 Task: Create Board Website Design and Development to Workspace Information Technology Consulting. Create Board Social Media Influencer Analytics and Reporting to Workspace Information Technology Consulting. Create Board Customer Service Feedback Loop Implementation and Management to Workspace Information Technology Consulting
Action: Mouse moved to (394, 82)
Screenshot: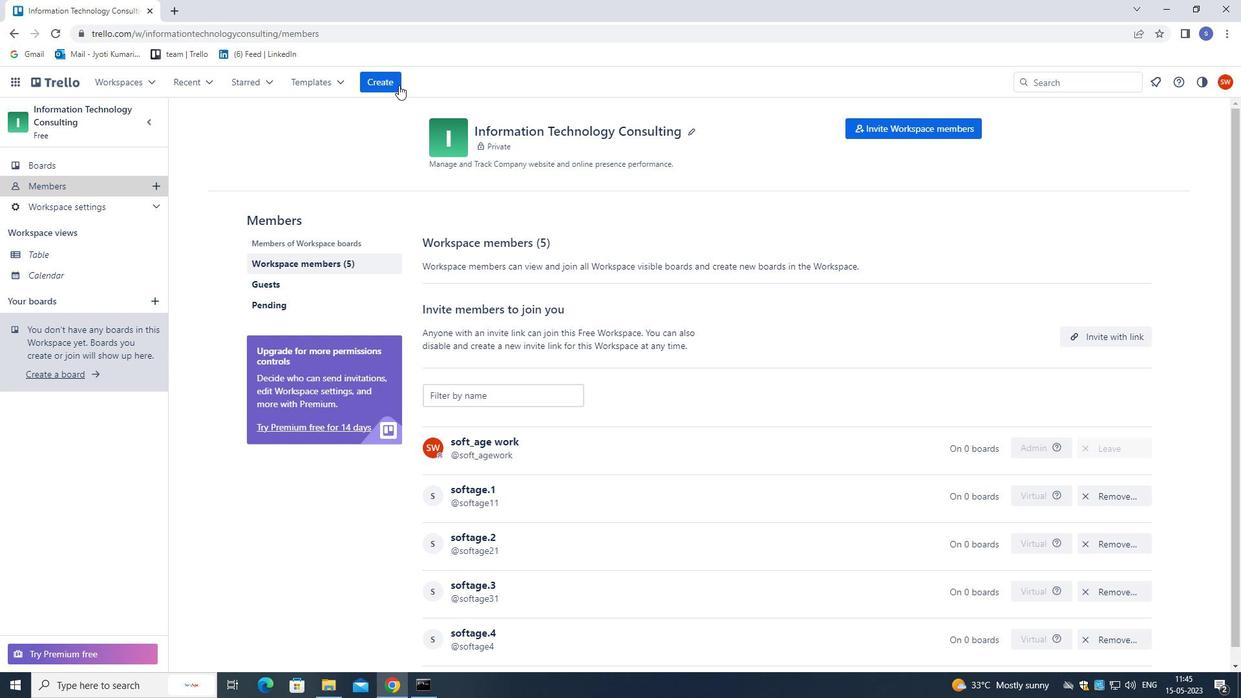 
Action: Mouse pressed left at (394, 82)
Screenshot: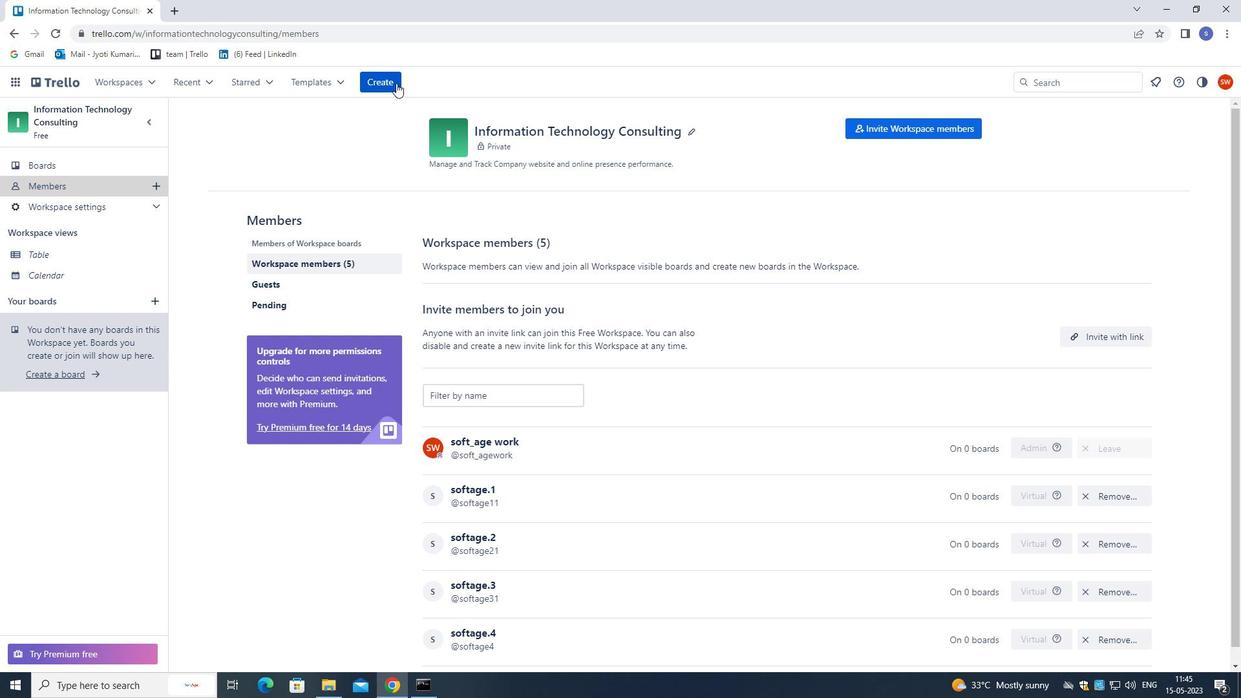 
Action: Mouse moved to (422, 130)
Screenshot: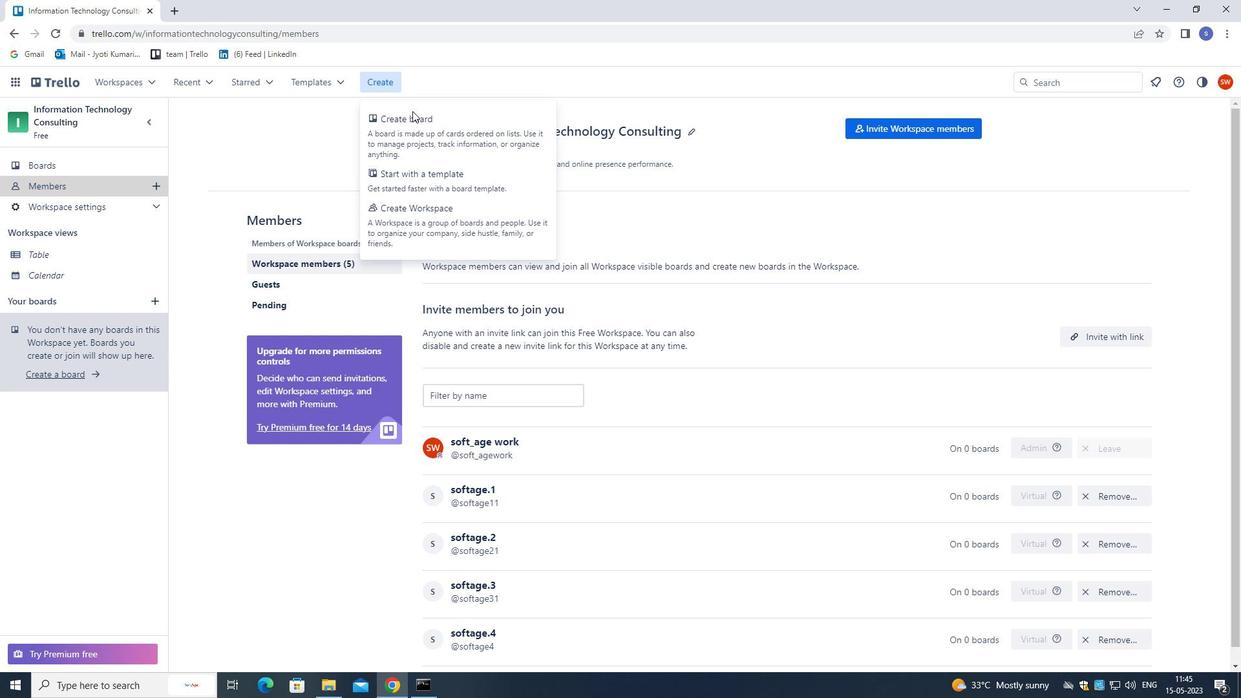 
Action: Mouse pressed left at (422, 130)
Screenshot: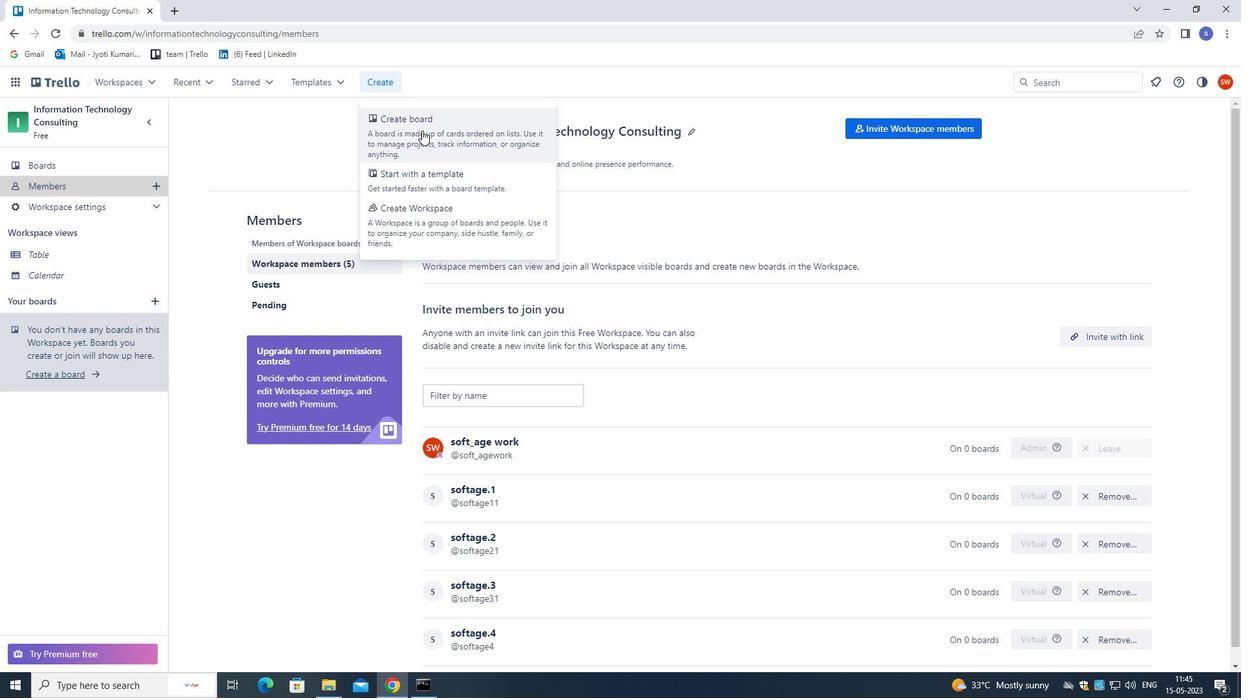 
Action: Mouse moved to (486, 146)
Screenshot: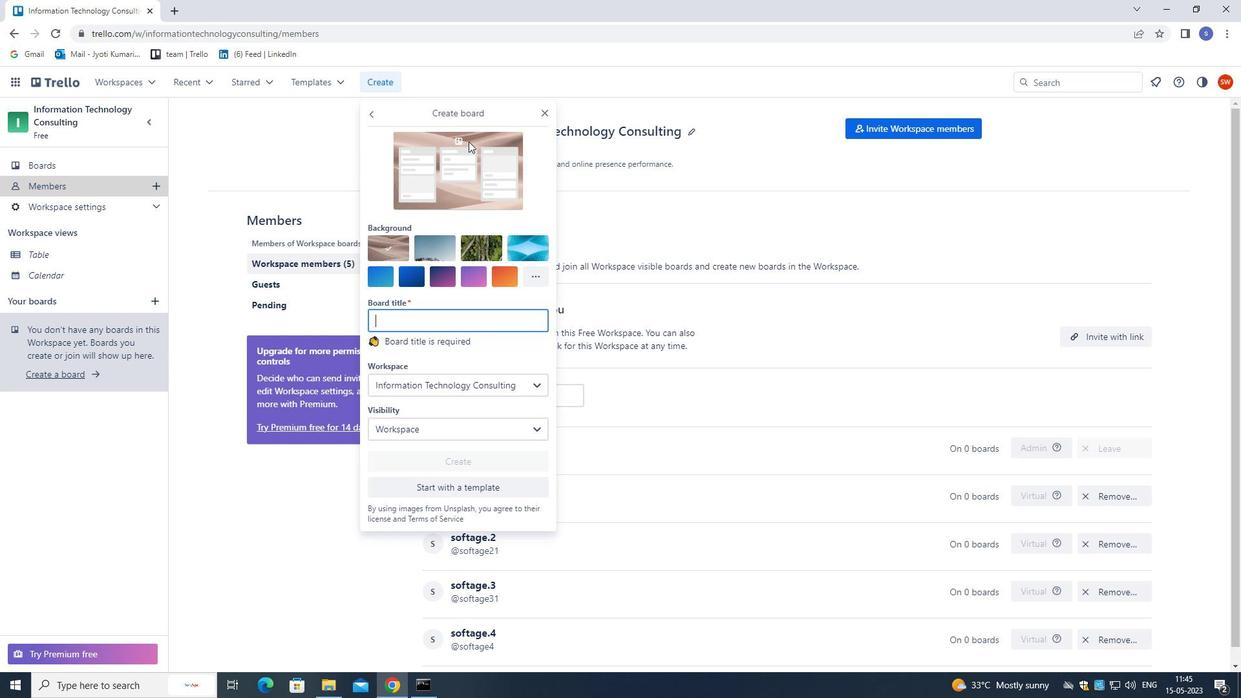 
Action: Key pressed <Key.shift>WEBSITE<Key.space><Key.shift>DESIGN<Key.space>AND<Key.space><Key.shift>DEVELOPMENT<Key.enter>
Screenshot: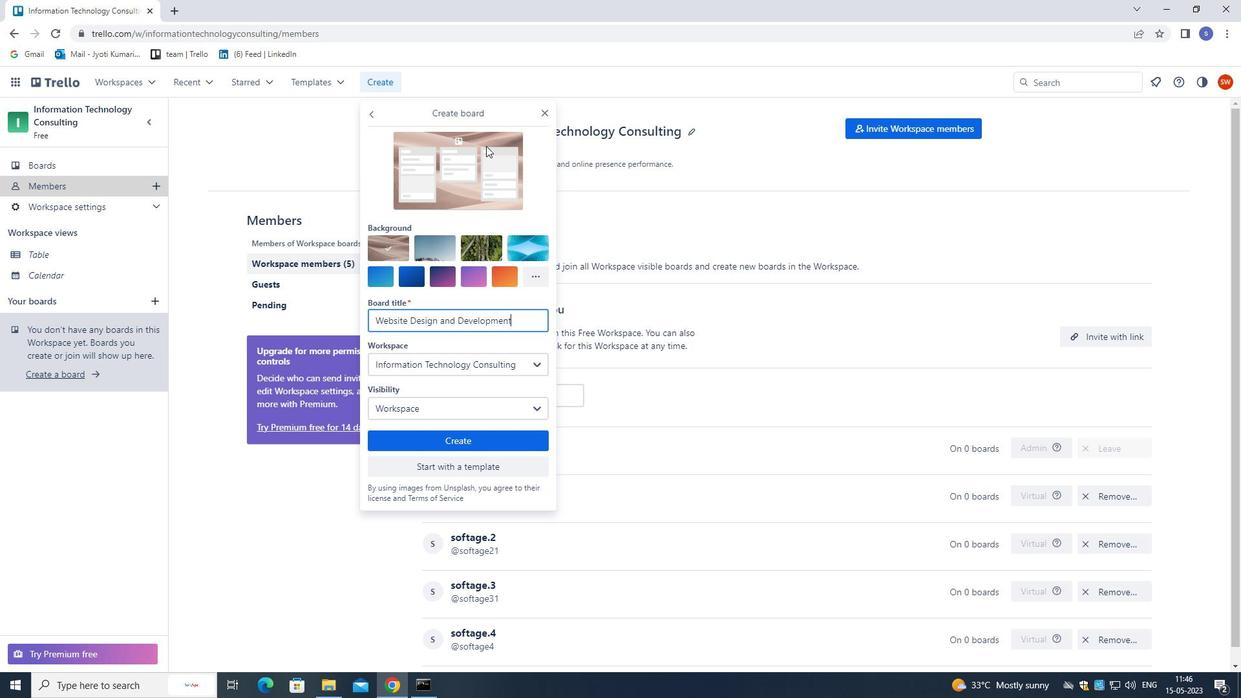 
Action: Mouse moved to (376, 76)
Screenshot: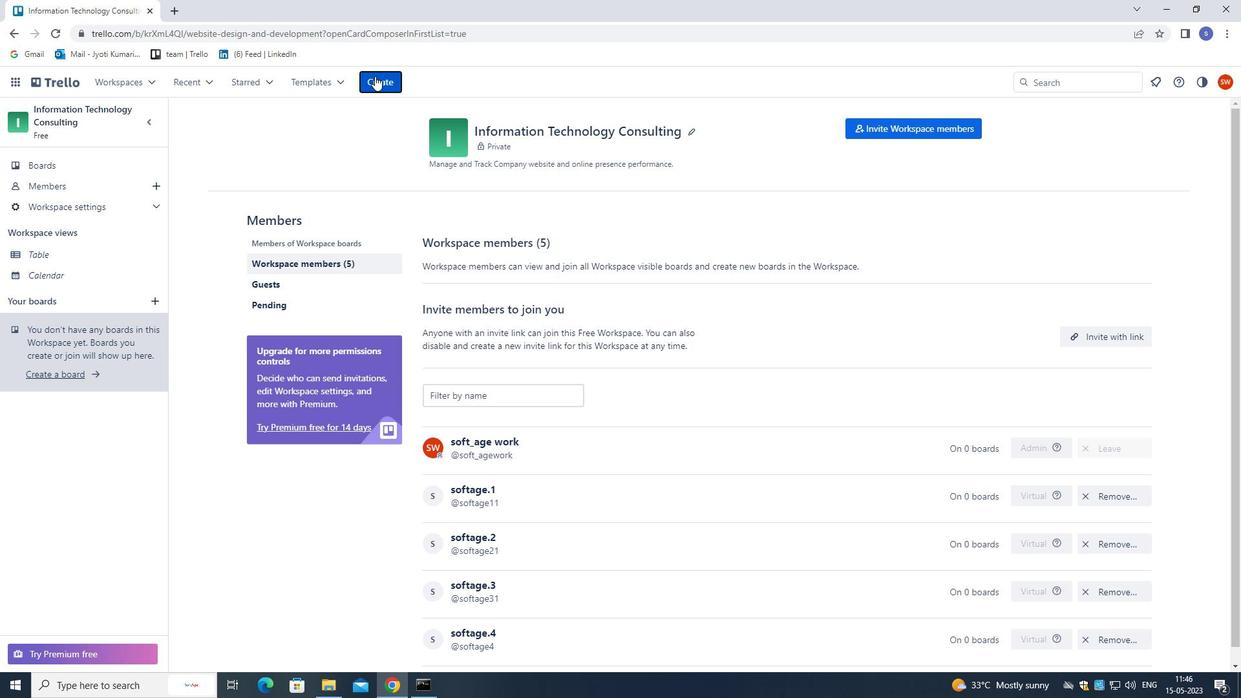 
Action: Mouse pressed left at (376, 76)
Screenshot: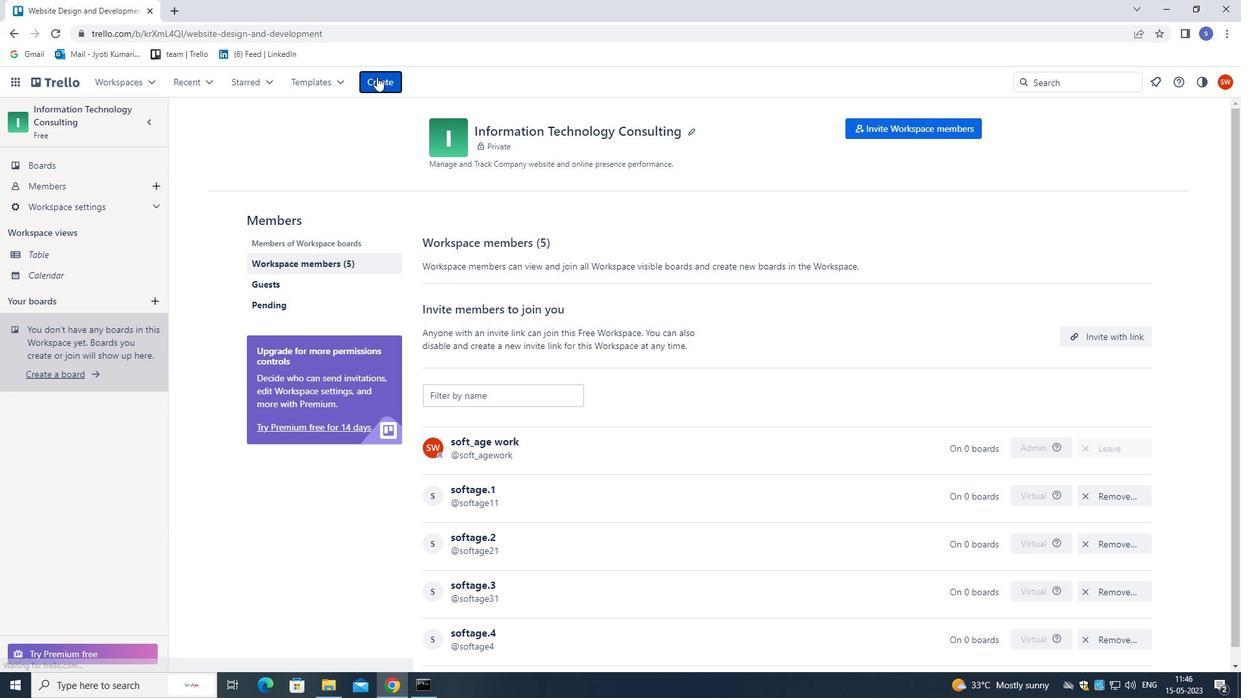 
Action: Mouse moved to (394, 151)
Screenshot: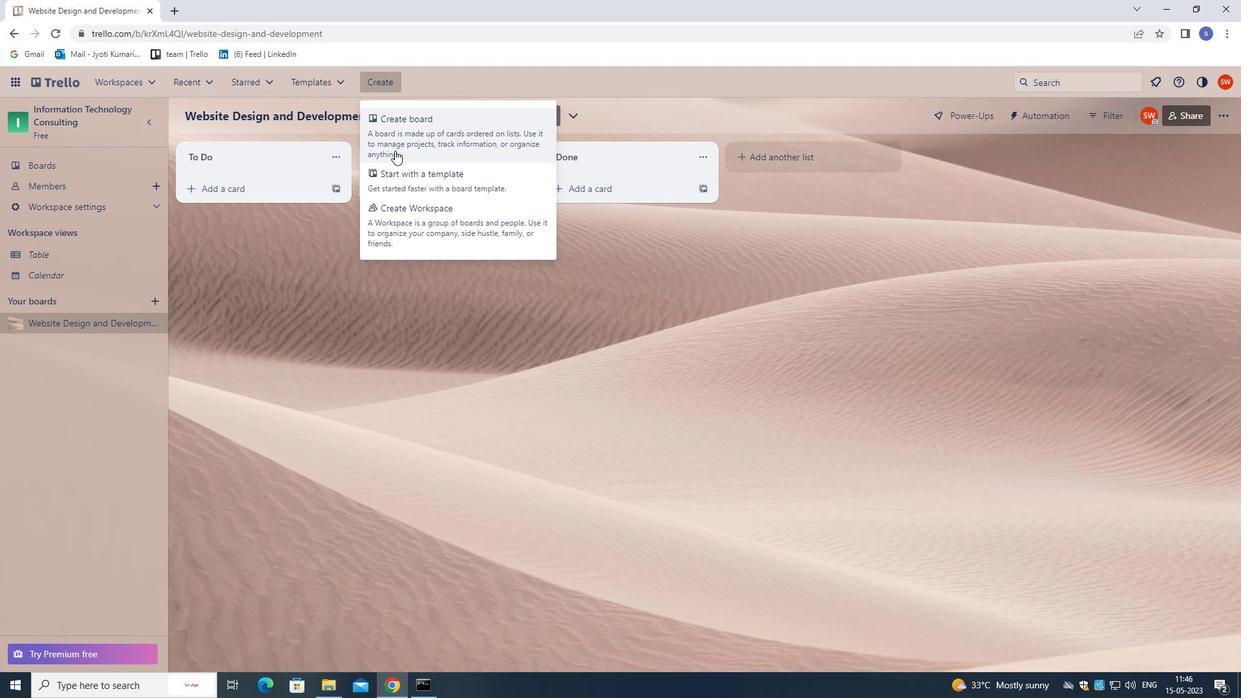 
Action: Mouse pressed left at (394, 151)
Screenshot: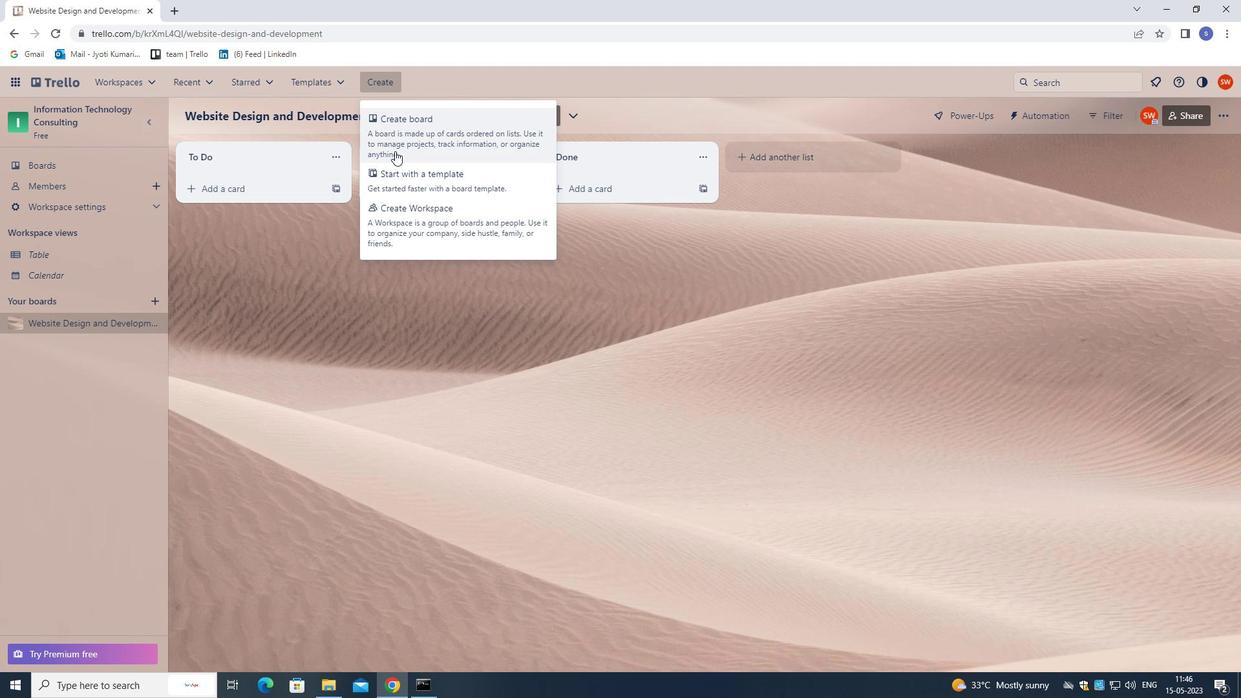 
Action: Mouse moved to (398, 161)
Screenshot: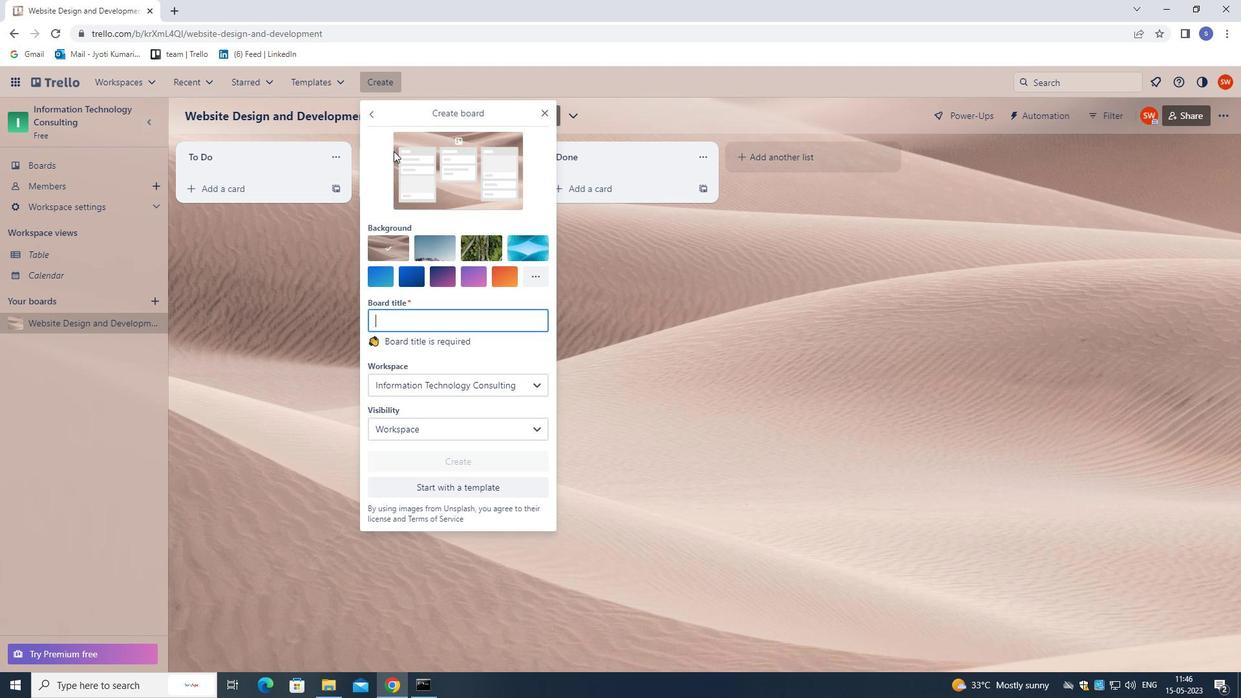 
Action: Key pressed <Key.shift>SOCIAL<Key.space><Key.shift>MEDIA<Key.space><Key.shift>INFLUENCER<Key.space><Key.shift>ANALY<Key.backspace><Key.backspace><Key.backspace><Key.backspace><Key.backspace><Key.shift>ANA<Key.backspace><Key.backspace><Key.backspace><Key.shift>ANALYTICS<Key.space>AND<Key.space><Key.shift>REPORTING<Key.enter>
Screenshot: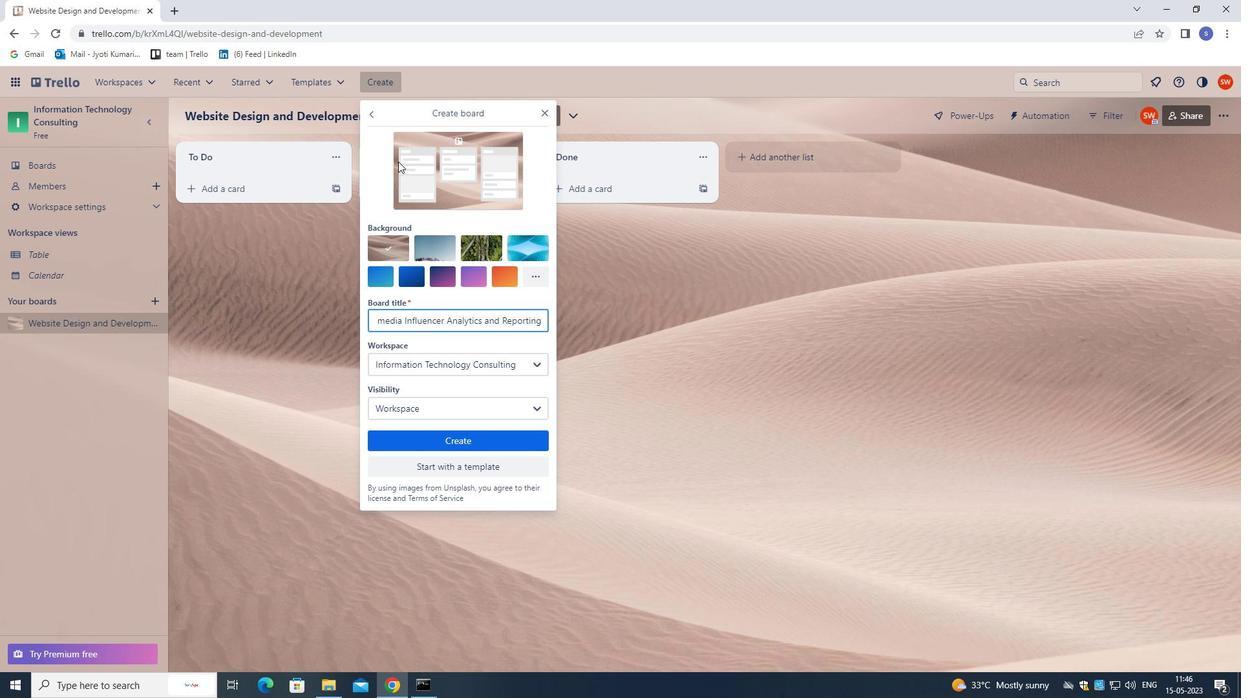 
Action: Mouse moved to (386, 83)
Screenshot: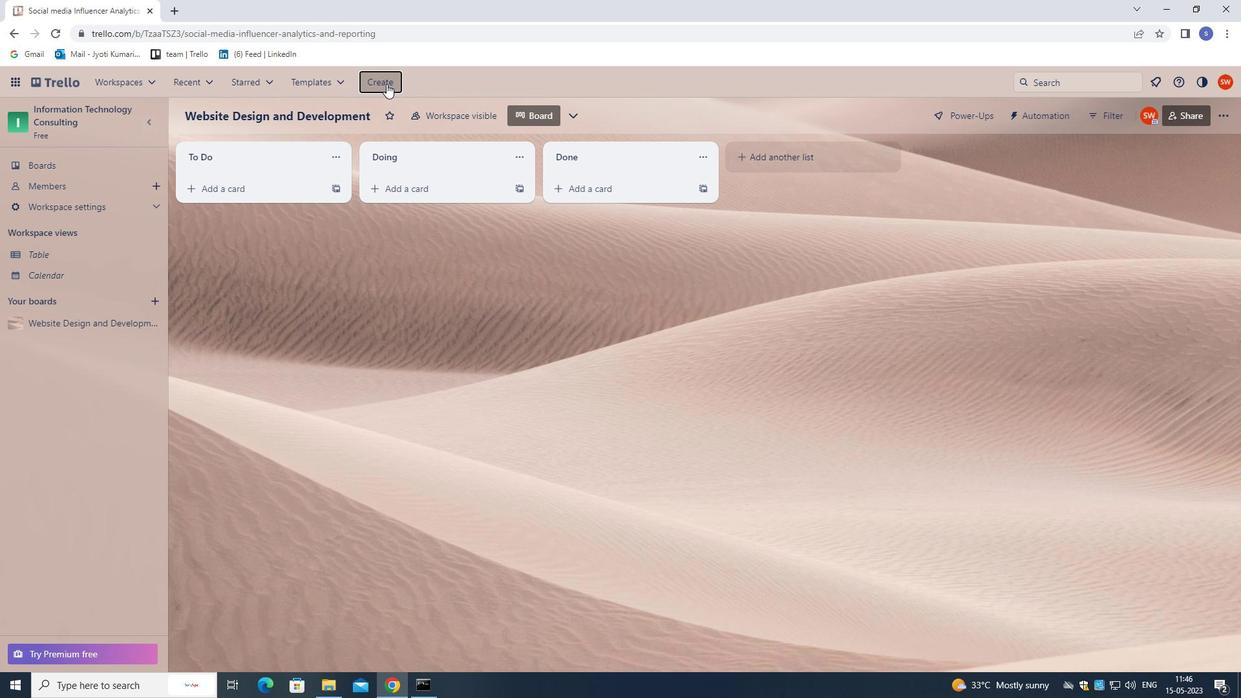 
Action: Mouse pressed left at (386, 83)
Screenshot: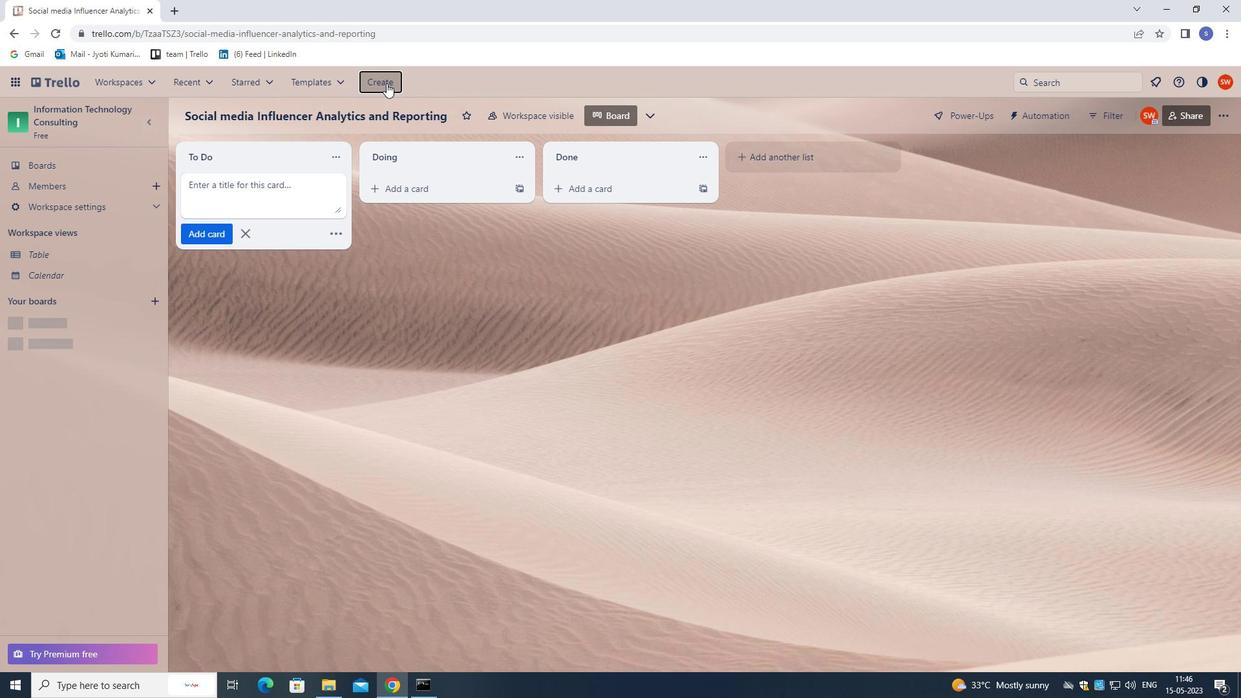 
Action: Mouse moved to (401, 124)
Screenshot: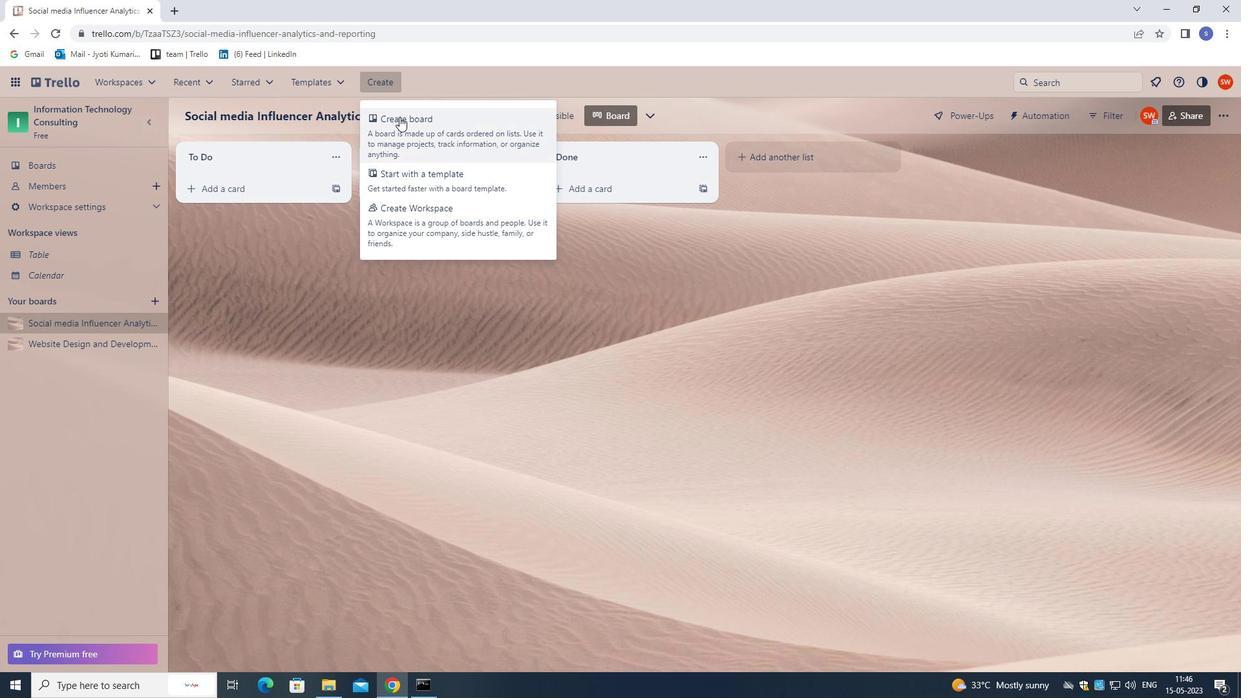 
Action: Mouse pressed left at (401, 124)
Screenshot: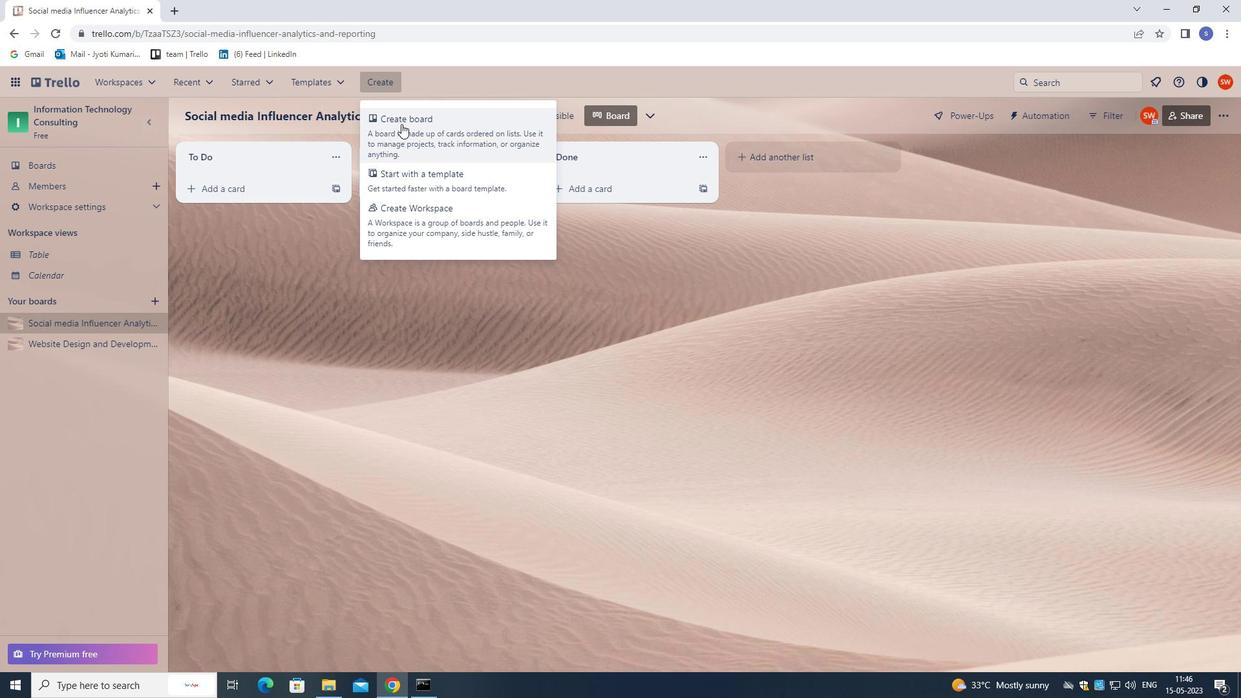 
Action: Mouse moved to (409, 125)
Screenshot: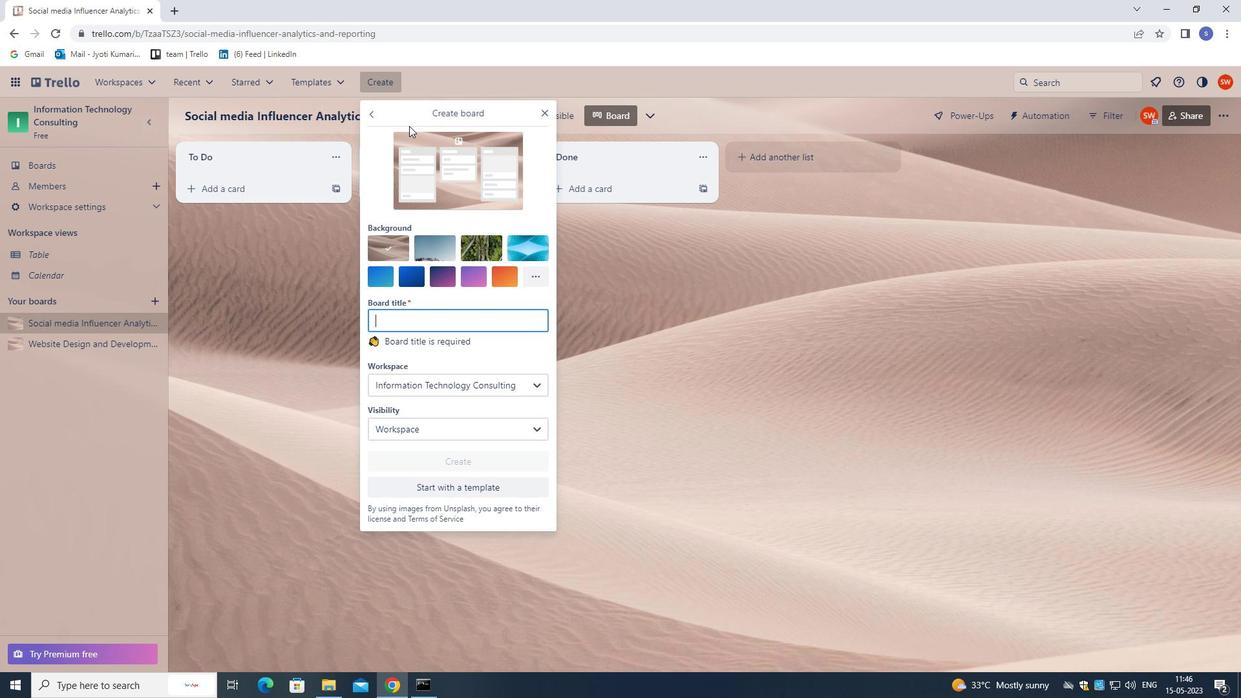 
Action: Key pressed <Key.shift>CUSTOMER<Key.space><Key.shift>SERVICE<Key.space><Key.shift>FEEDBCK<Key.space><Key.shift>LOOP<Key.space><Key.shift>IMPLEMENTATION<Key.space>AN<Key.space><Key.backspace>D<Key.space><Key.shift>MANAGEMENT<Key.enter>
Screenshot: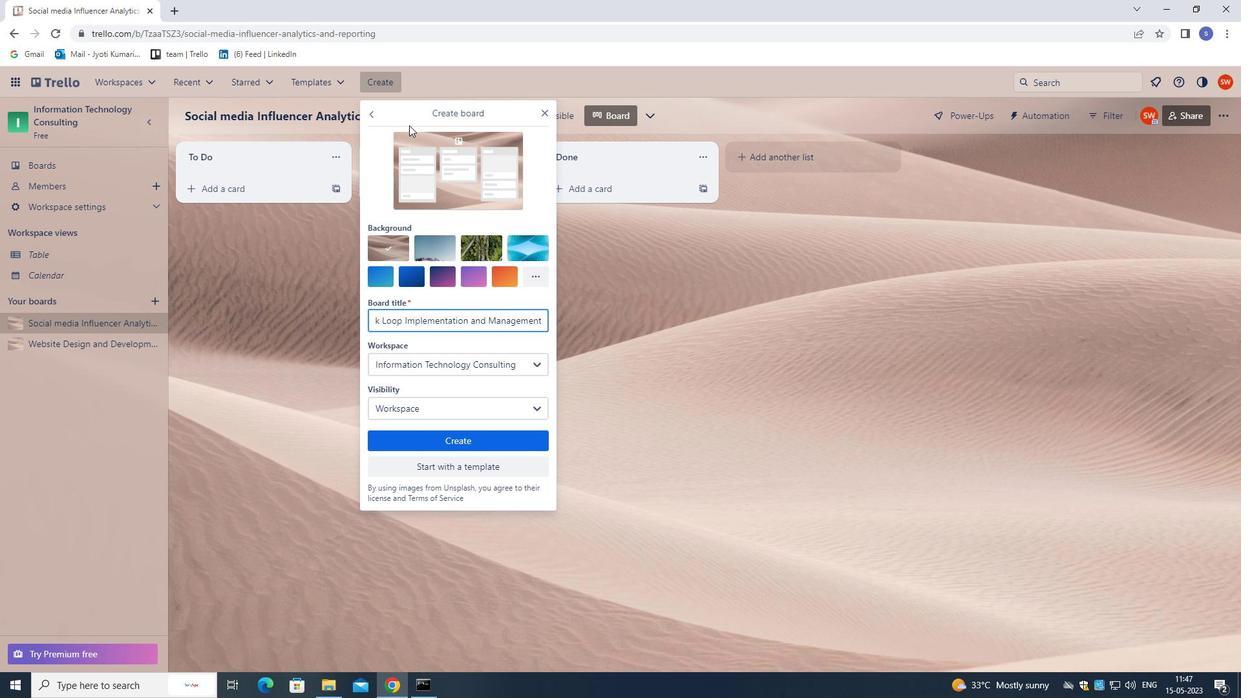 
Action: Mouse moved to (332, 217)
Screenshot: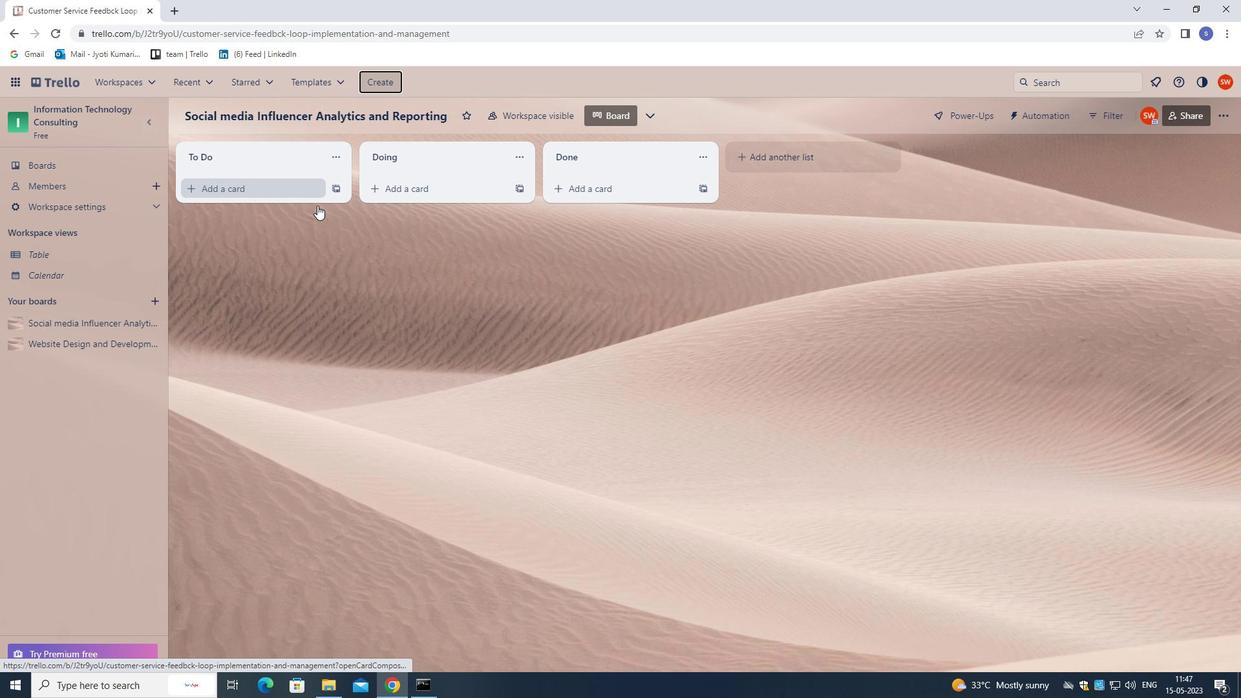 
